 Task: Add Naturally Good Kosher Cheese Swiss Slices to the cart.
Action: Mouse moved to (729, 260)
Screenshot: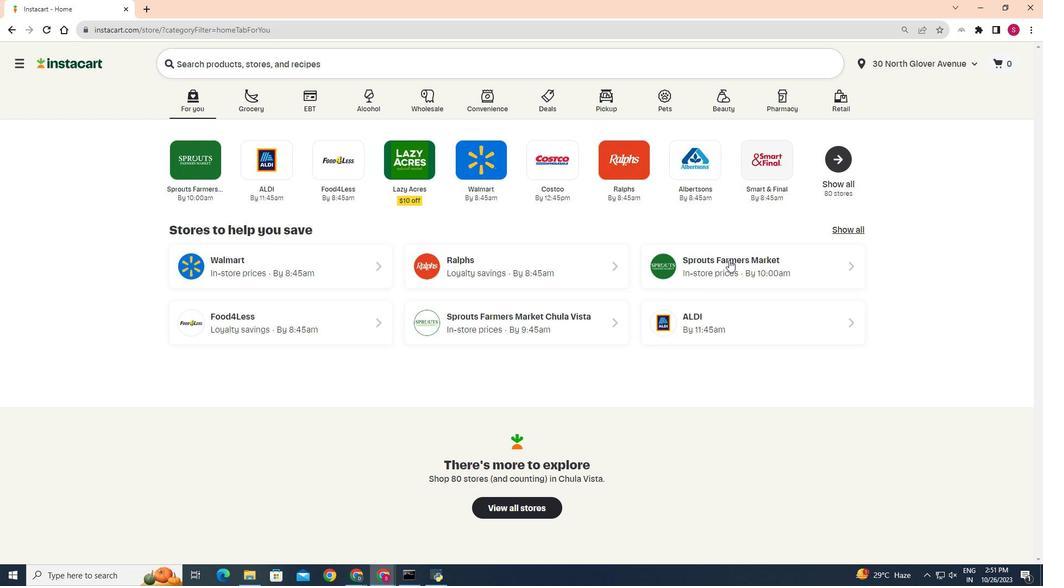 
Action: Mouse pressed left at (729, 260)
Screenshot: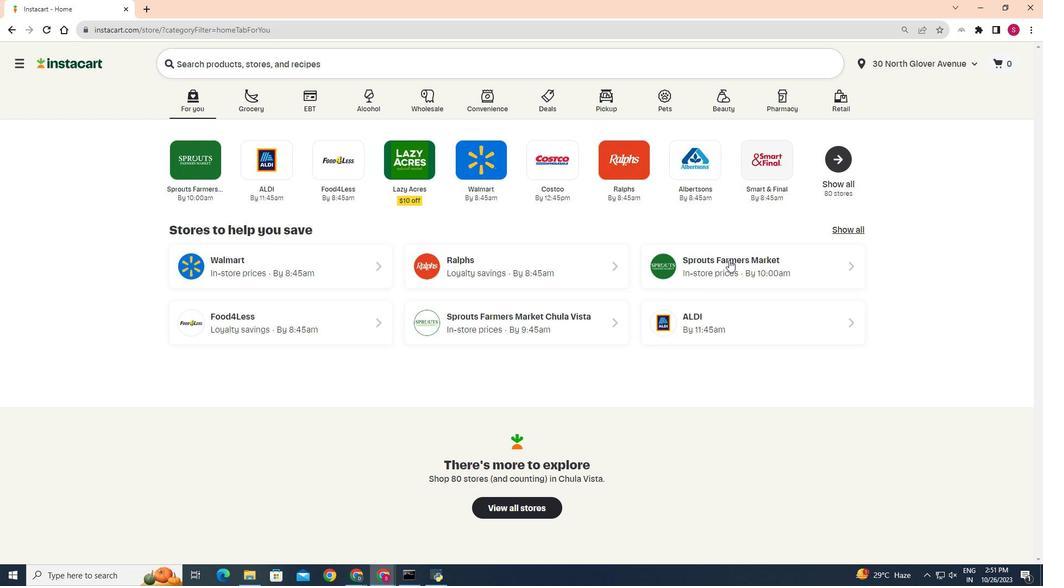 
Action: Mouse moved to (32, 455)
Screenshot: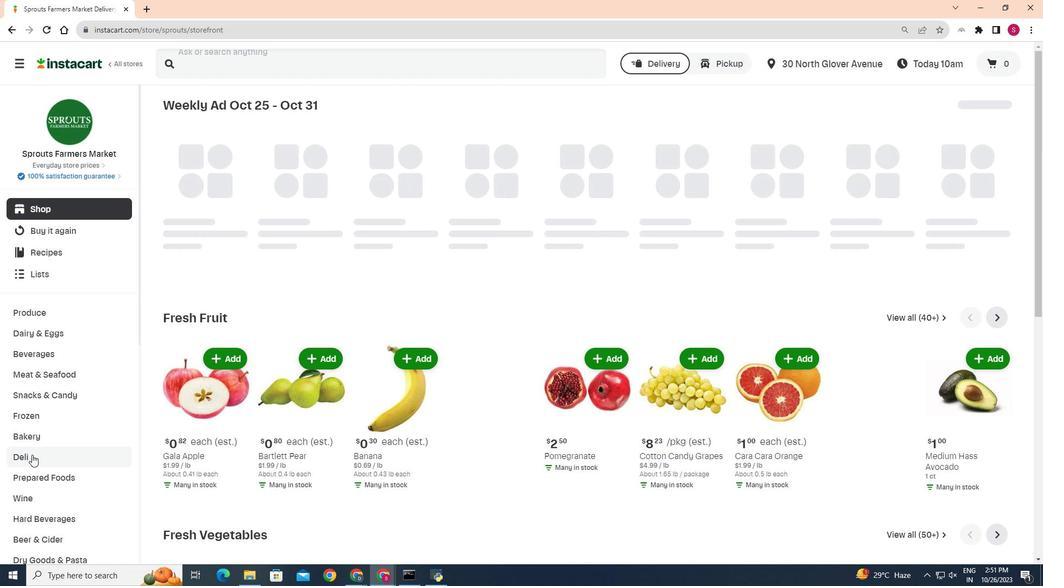 
Action: Mouse pressed left at (32, 455)
Screenshot: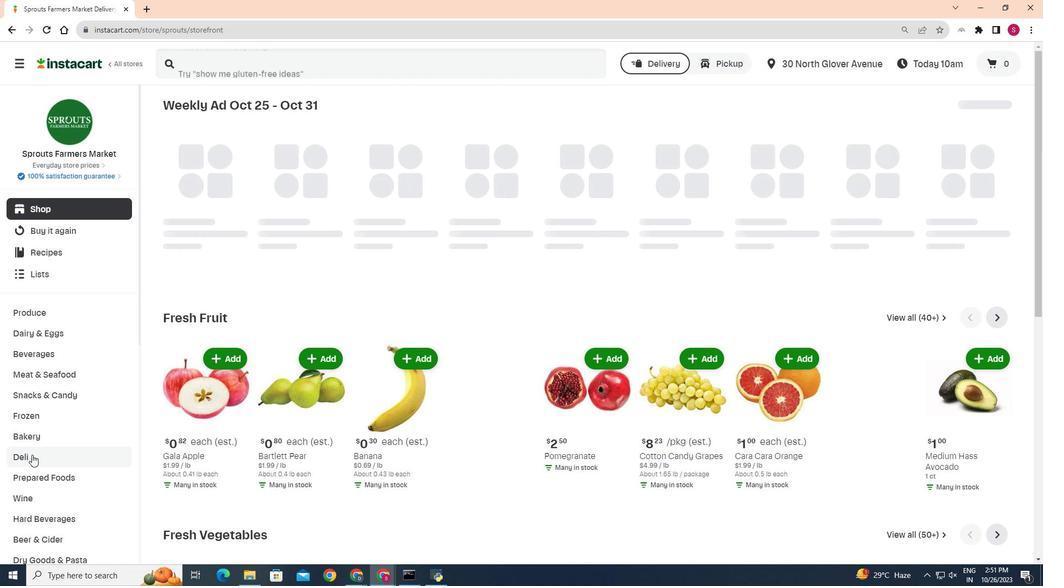 
Action: Mouse moved to (277, 133)
Screenshot: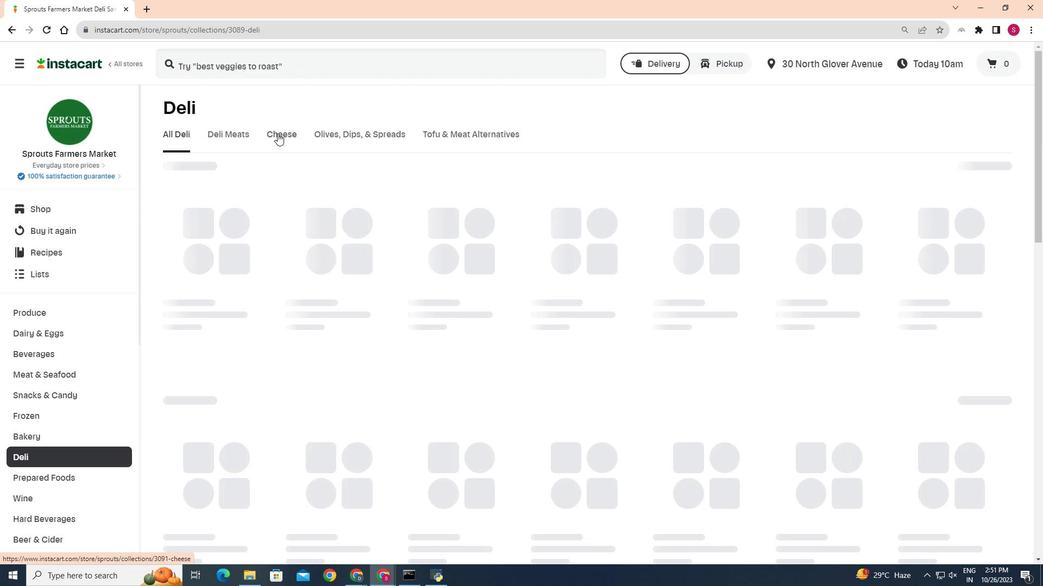 
Action: Mouse pressed left at (277, 133)
Screenshot: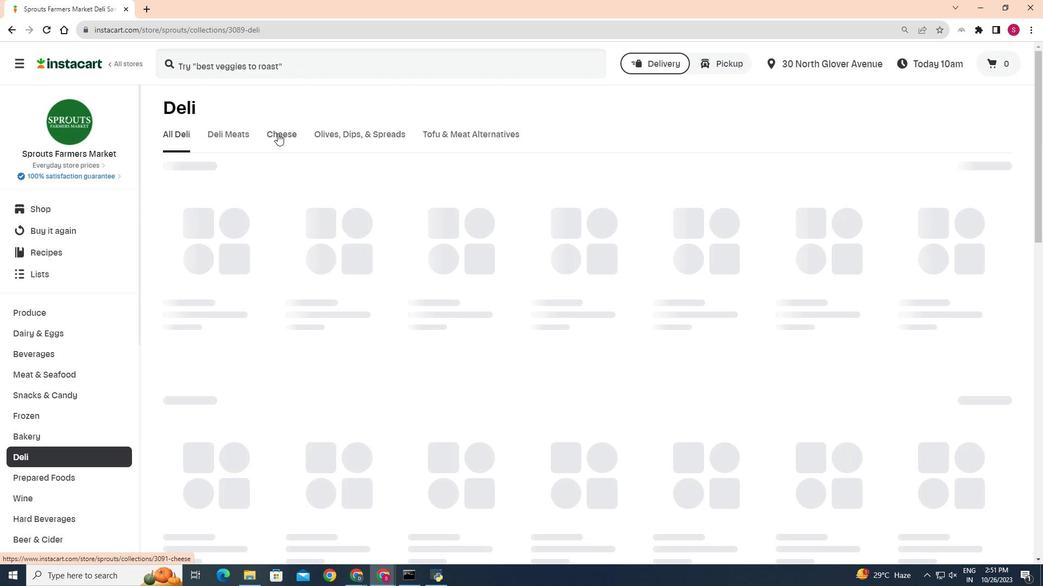 
Action: Mouse moved to (682, 179)
Screenshot: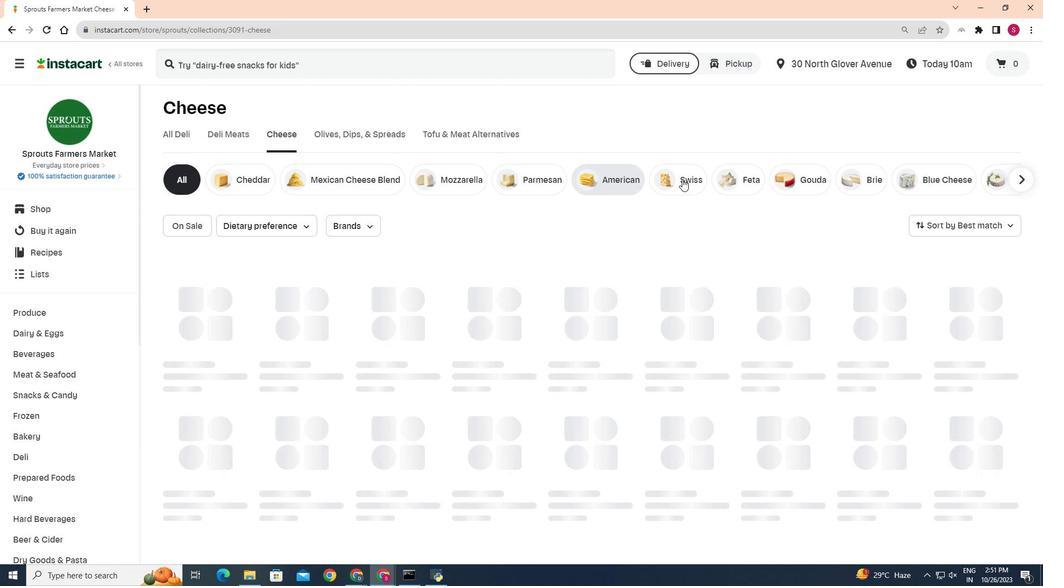 
Action: Mouse pressed left at (682, 179)
Screenshot: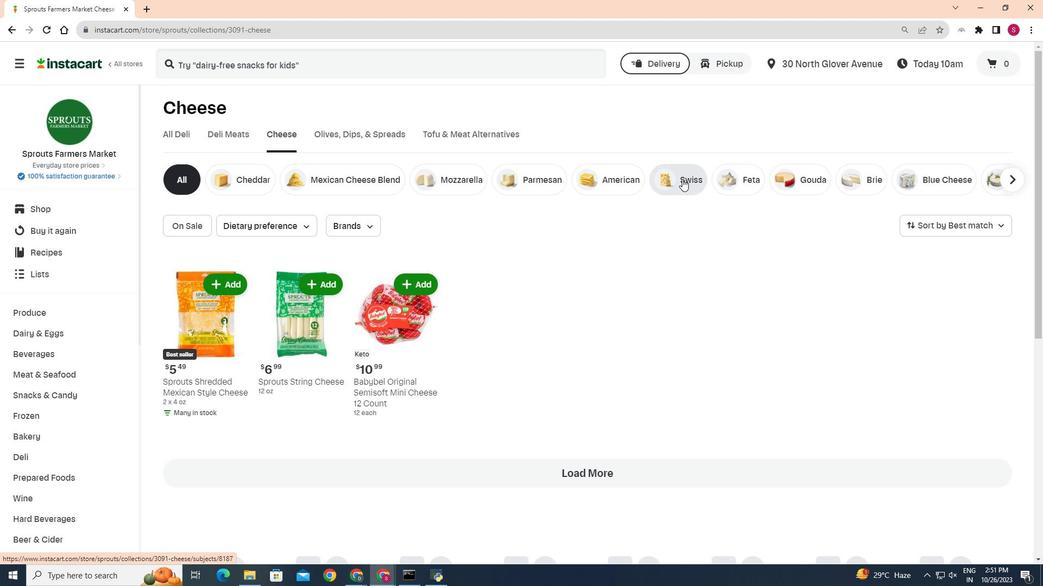 
Action: Mouse moved to (834, 358)
Screenshot: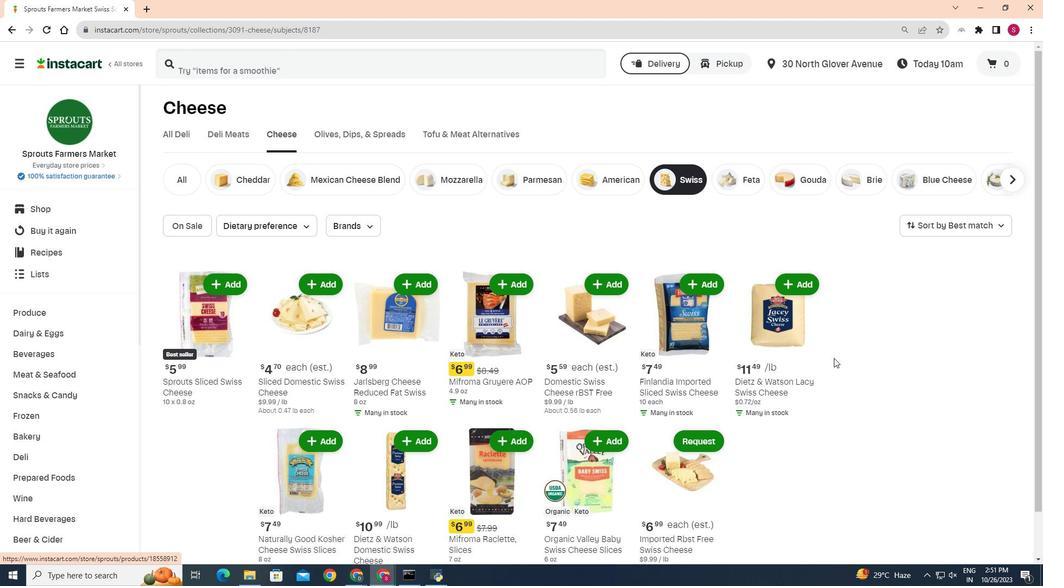 
Action: Mouse scrolled (834, 358) with delta (0, 0)
Screenshot: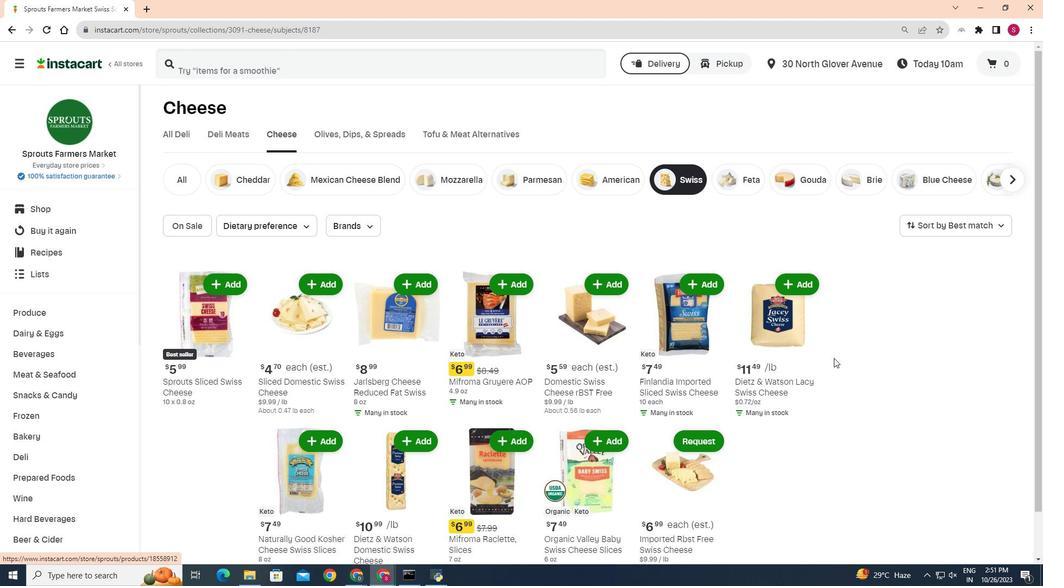 
Action: Mouse moved to (836, 360)
Screenshot: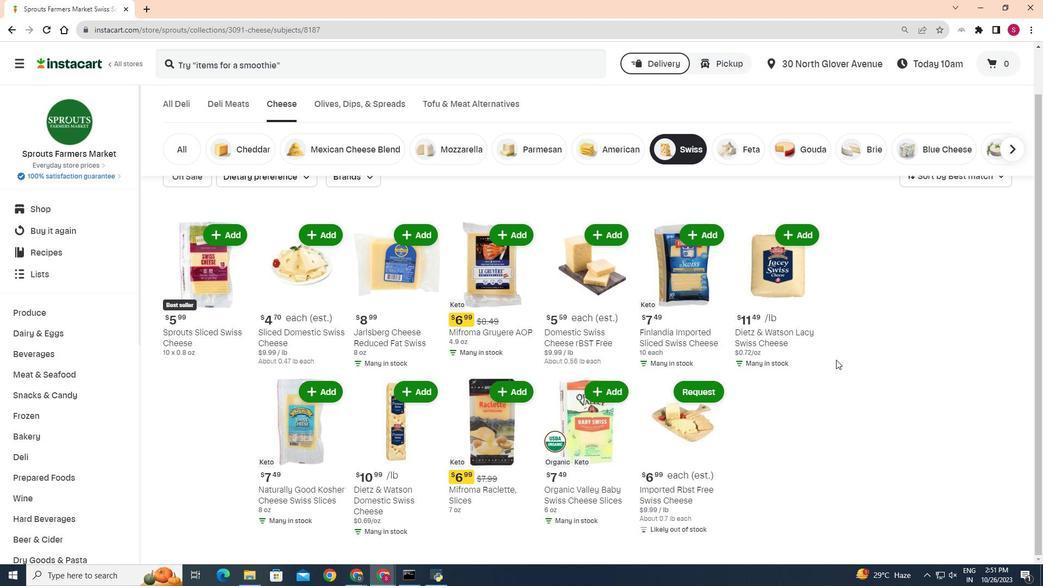 
Action: Mouse scrolled (836, 359) with delta (0, 0)
Screenshot: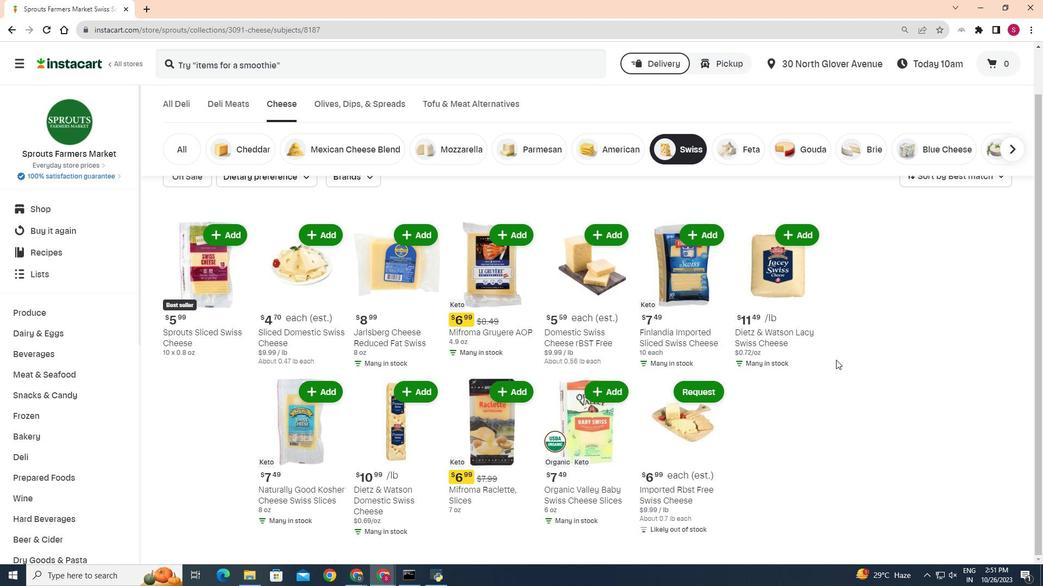 
Action: Mouse moved to (325, 387)
Screenshot: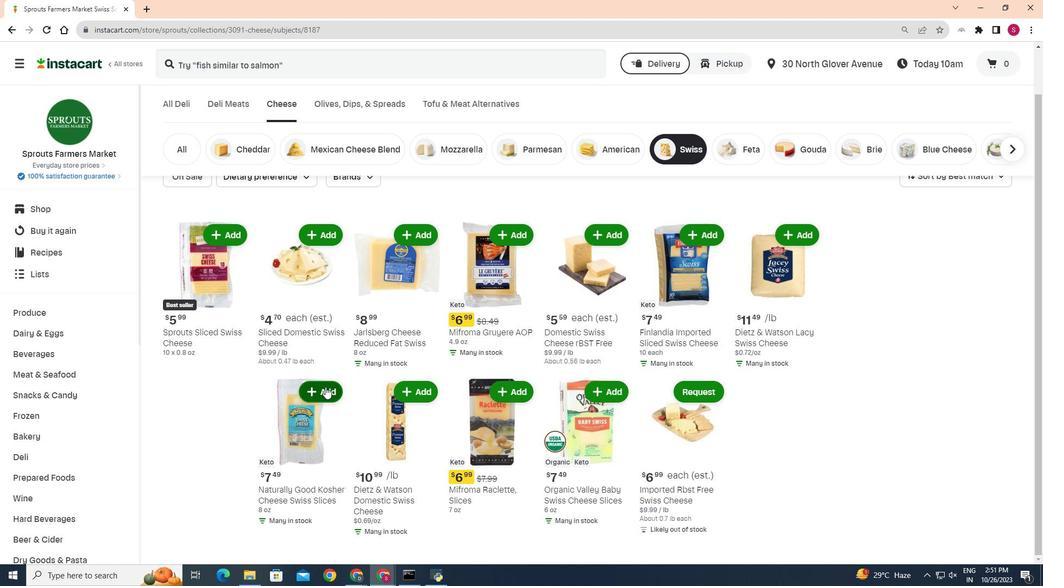 
Action: Mouse pressed left at (325, 387)
Screenshot: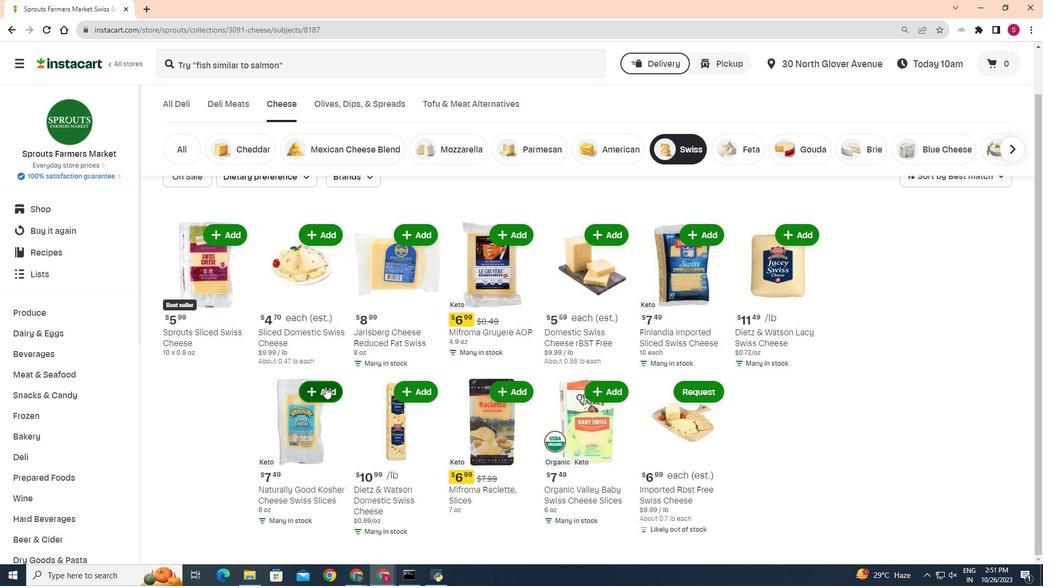 
Action: Mouse moved to (338, 365)
Screenshot: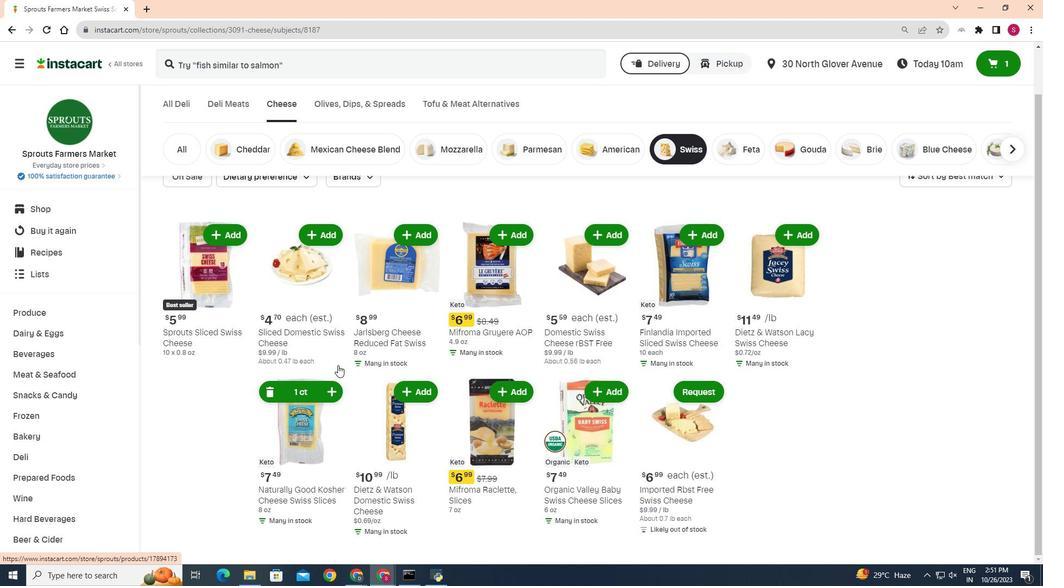 
